 Task: Log work in the project ZirconTech for the issue 'Integrate a new referral program feature into an existing e-commerce website to encourage customer acquisition and retention' spent time as '4w 5d 11h 53m' and remaining time as '5w 3d 8h 33m' and clone the issue. Now add the issue to the epic 'Incident Management Process Improvement'.
Action: Mouse moved to (997, 342)
Screenshot: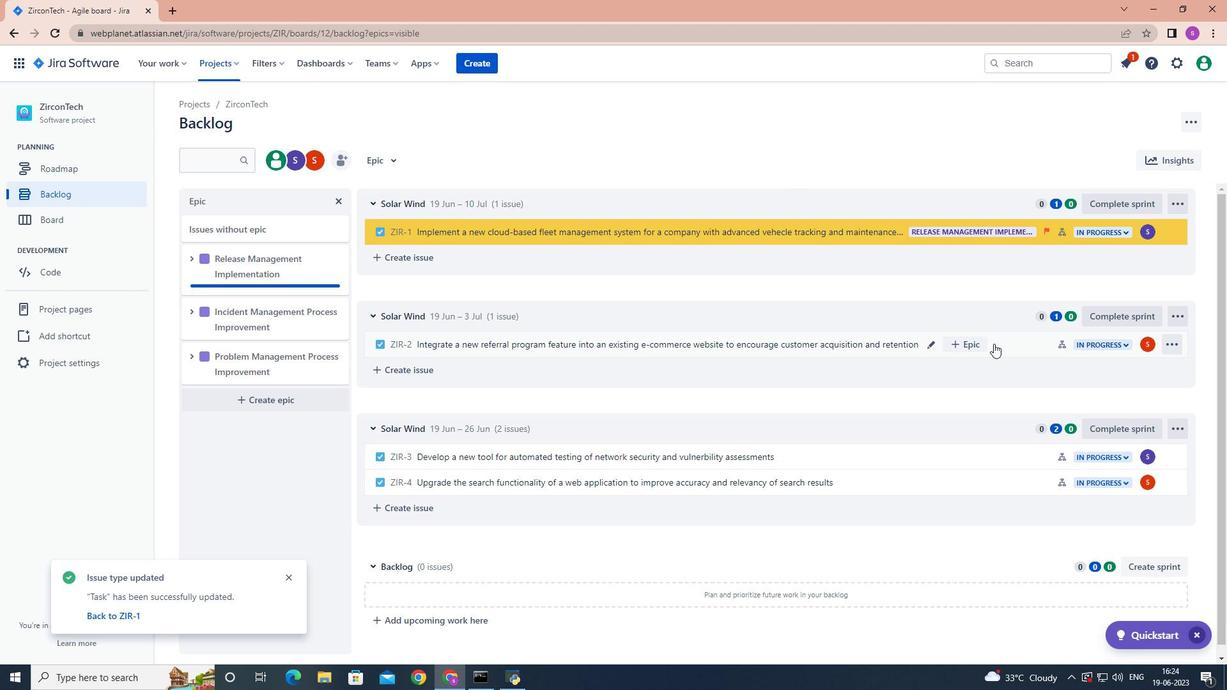 
Action: Mouse pressed left at (997, 342)
Screenshot: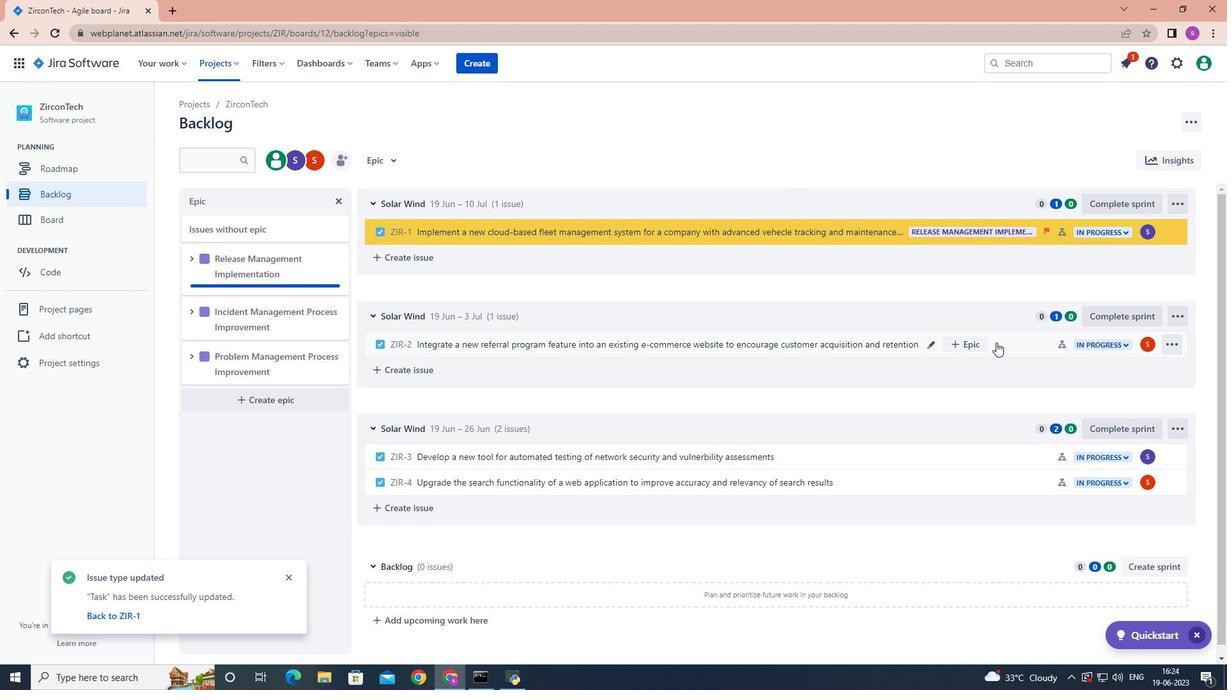 
Action: Mouse moved to (1176, 198)
Screenshot: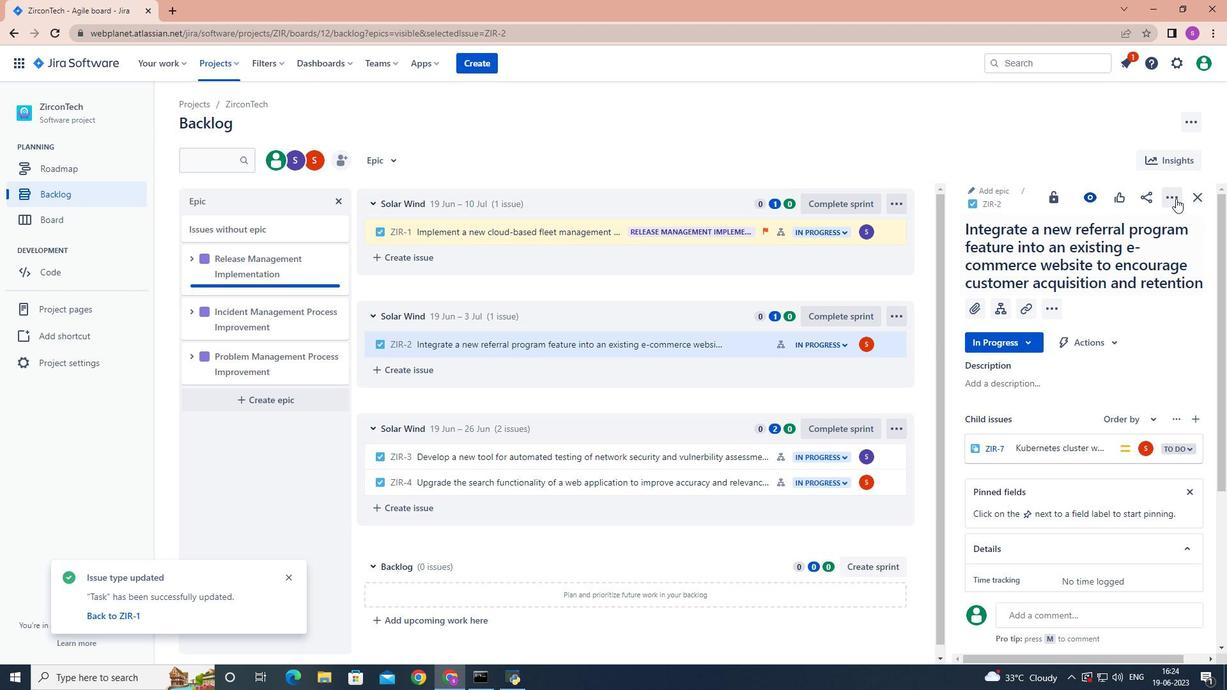 
Action: Mouse pressed left at (1176, 198)
Screenshot: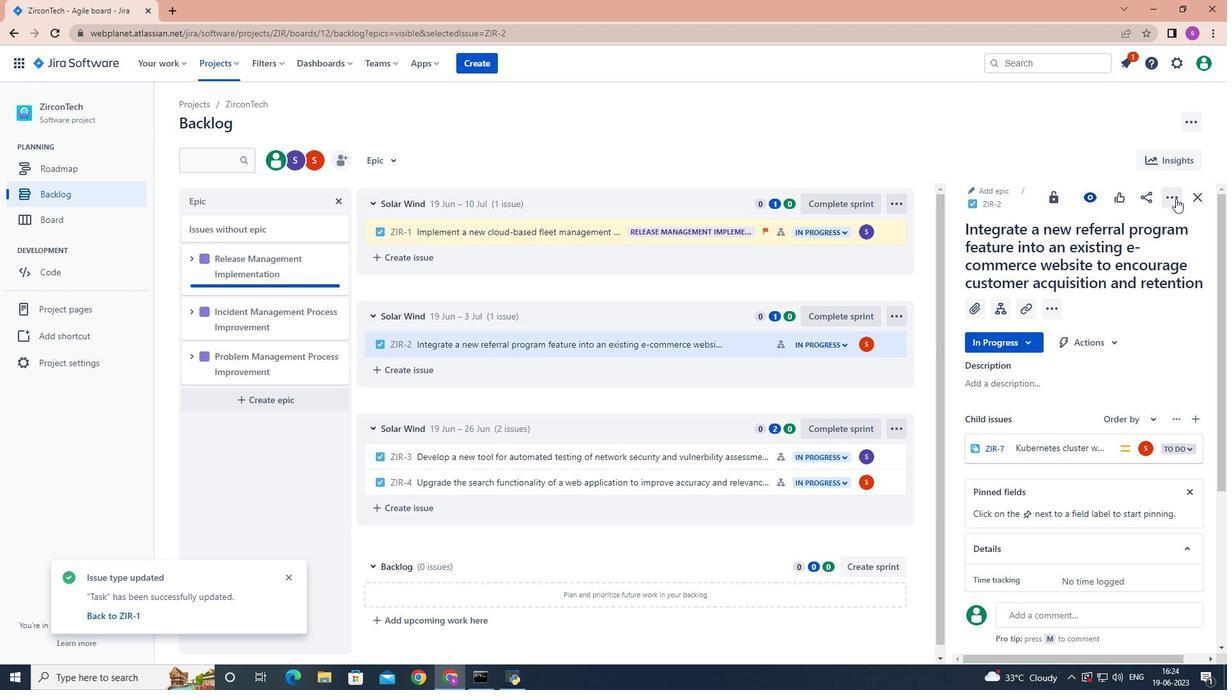 
Action: Mouse moved to (1105, 232)
Screenshot: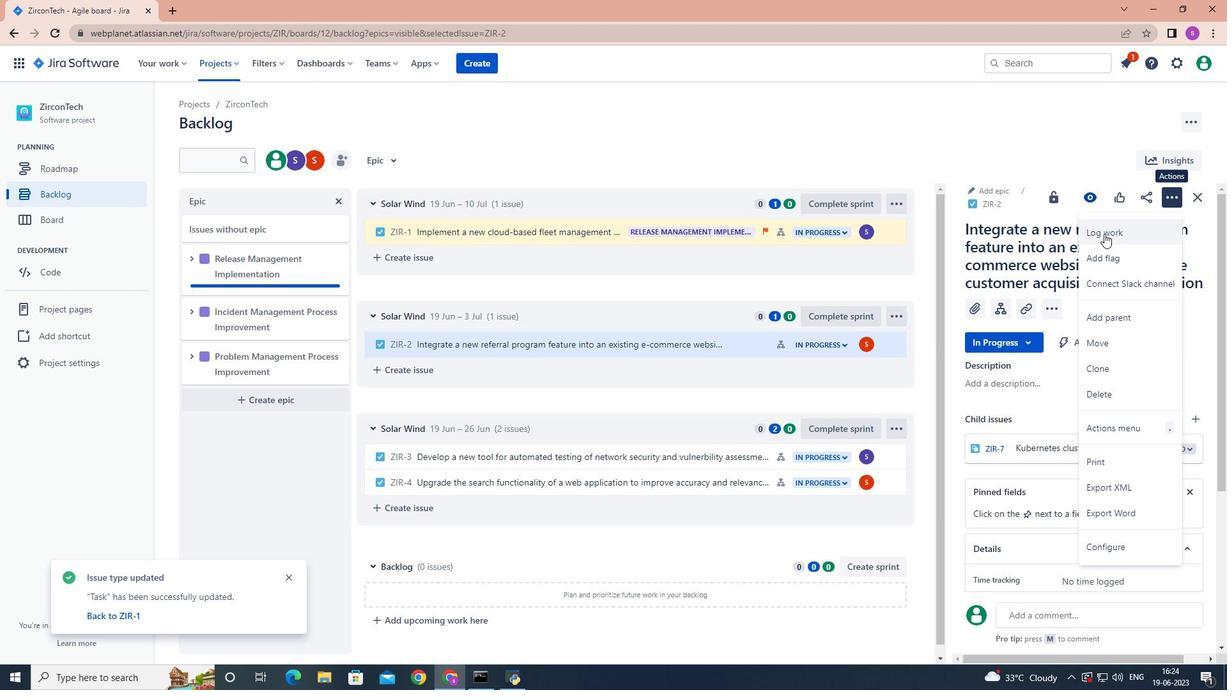 
Action: Mouse pressed left at (1105, 232)
Screenshot: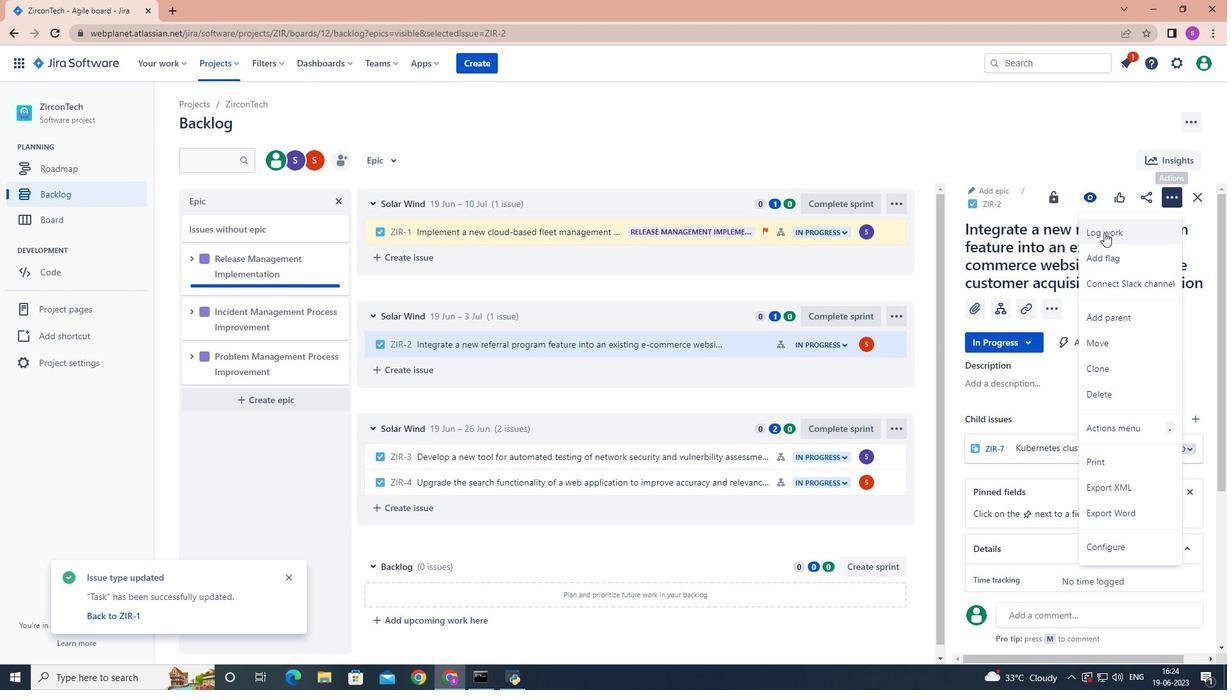 
Action: Mouse moved to (710, 338)
Screenshot: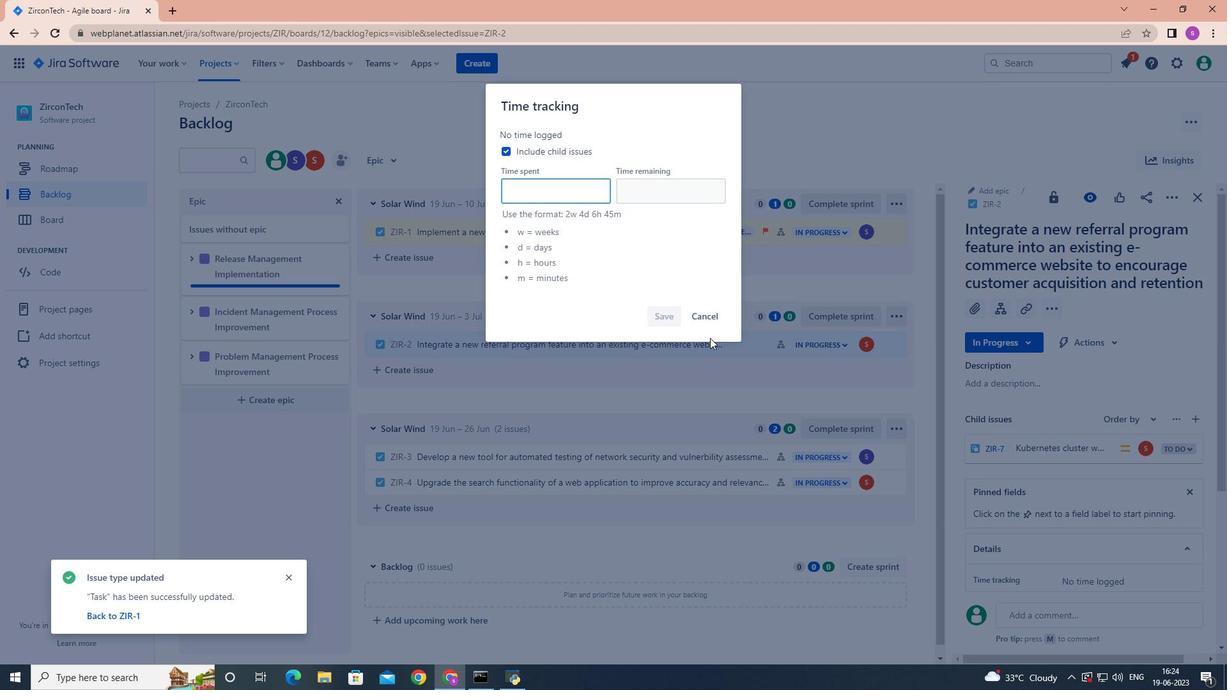 
Action: Key pressed 4w<Key.space>5d<Key.space>11h<Key.space>53m
Screenshot: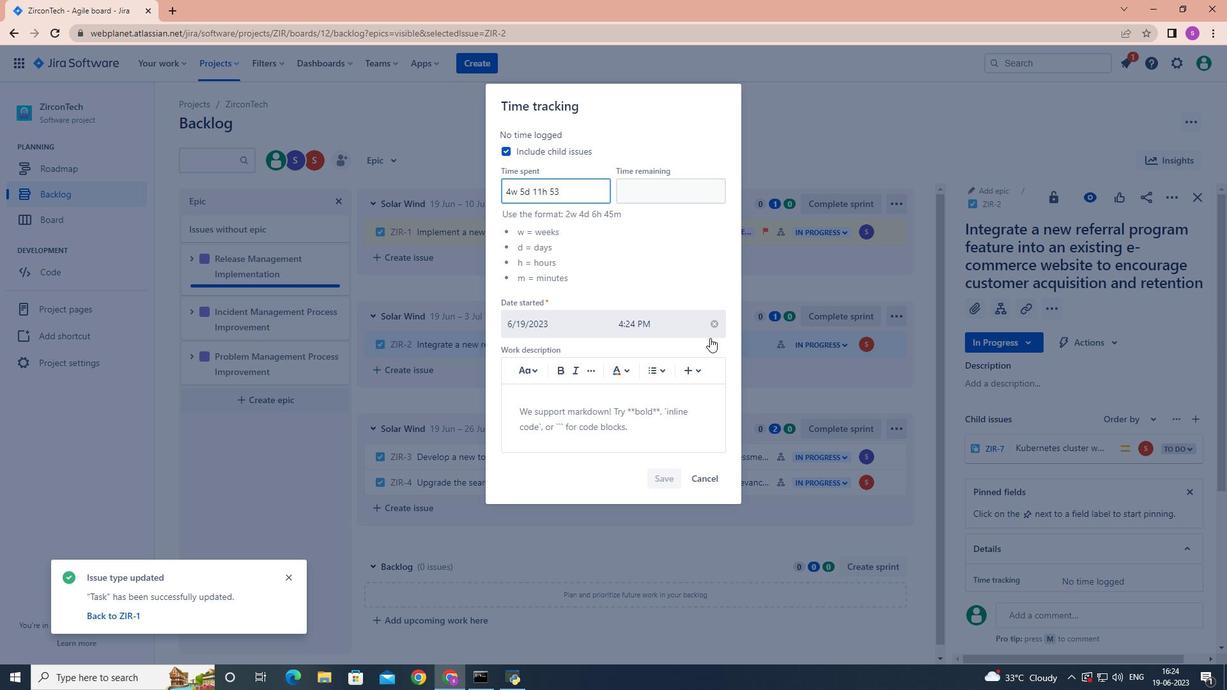 
Action: Mouse moved to (652, 191)
Screenshot: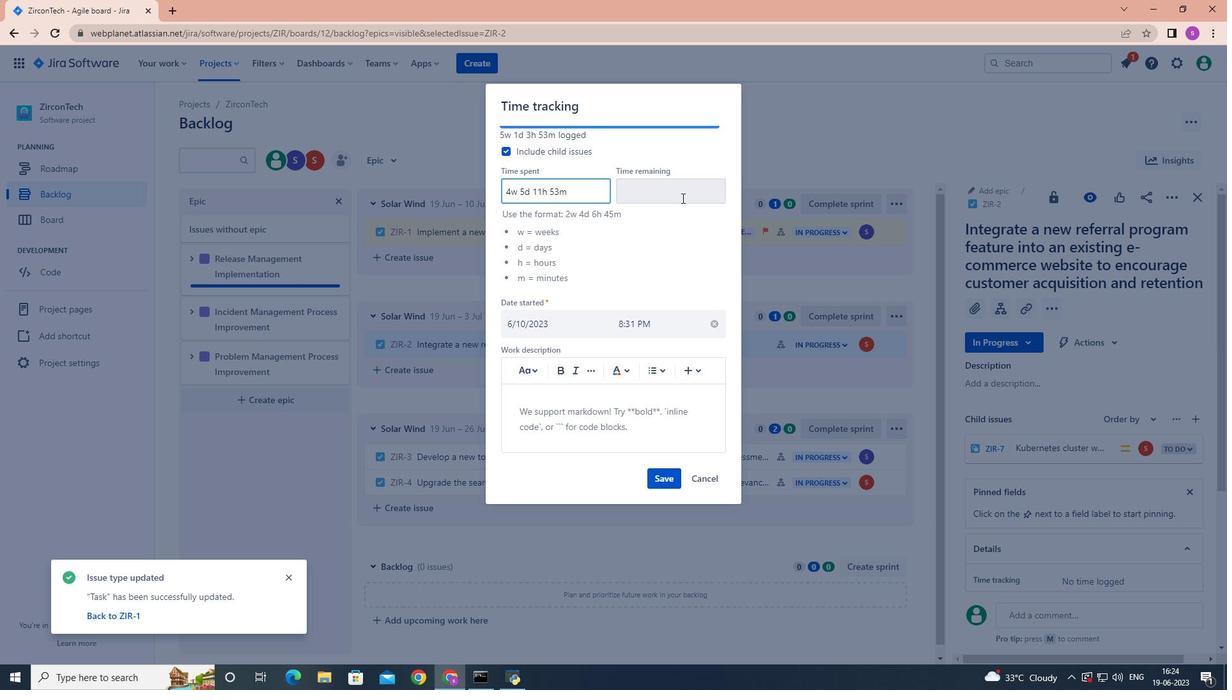 
Action: Mouse pressed left at (652, 191)
Screenshot: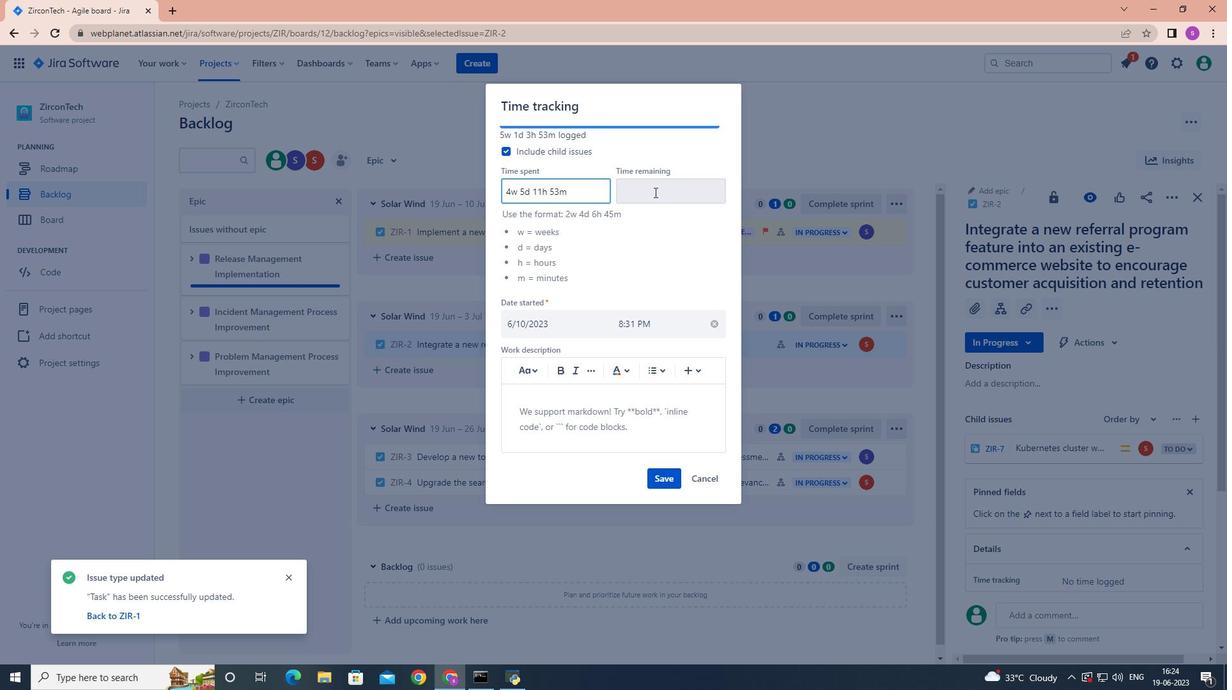 
Action: Mouse moved to (652, 191)
Screenshot: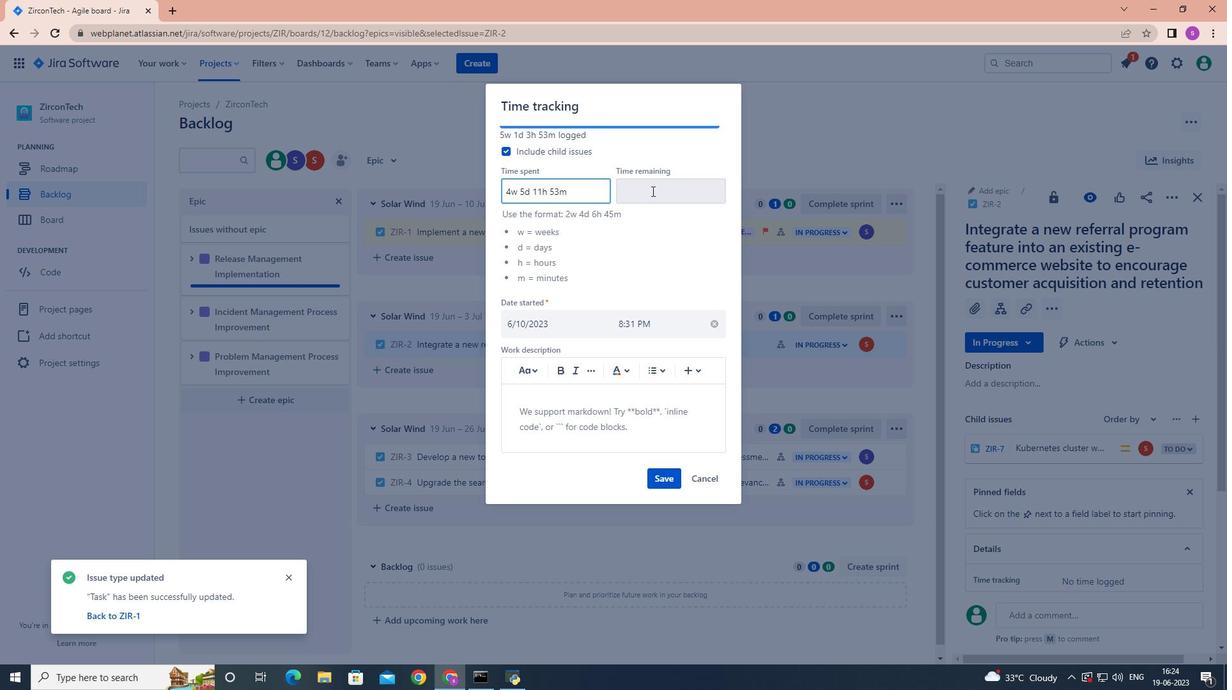 
Action: Key pressed 5w<Key.space>3d<Key.space>8h<Key.space>33m
Screenshot: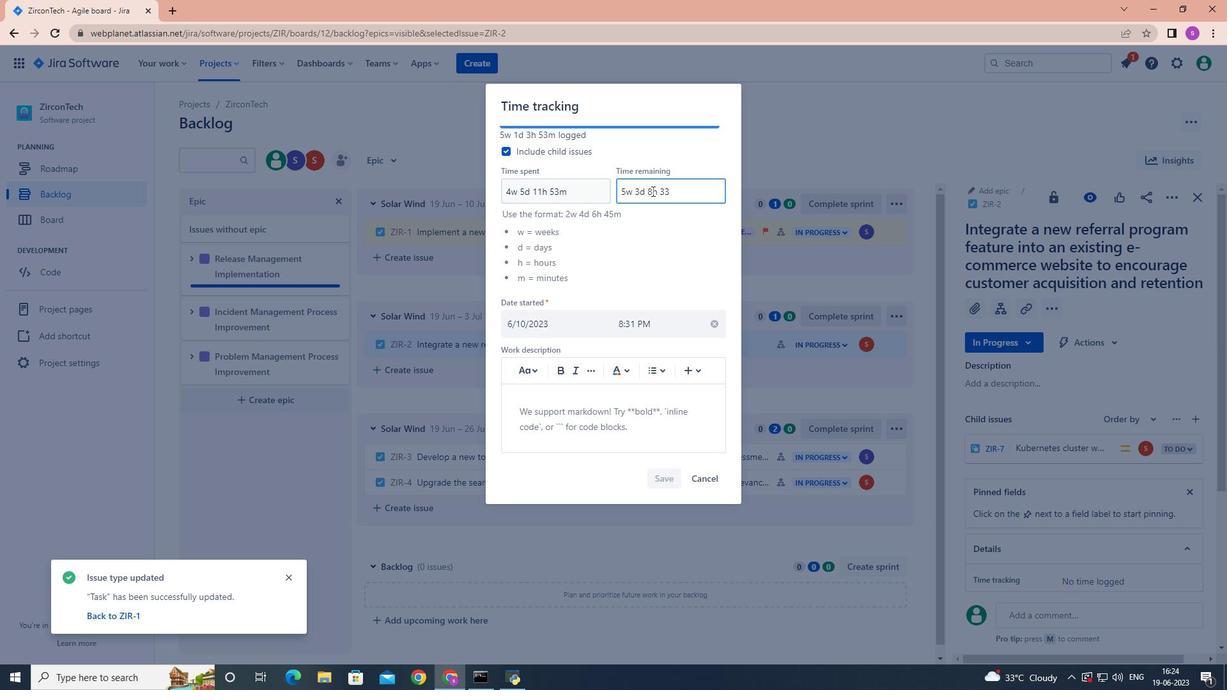 
Action: Mouse moved to (668, 478)
Screenshot: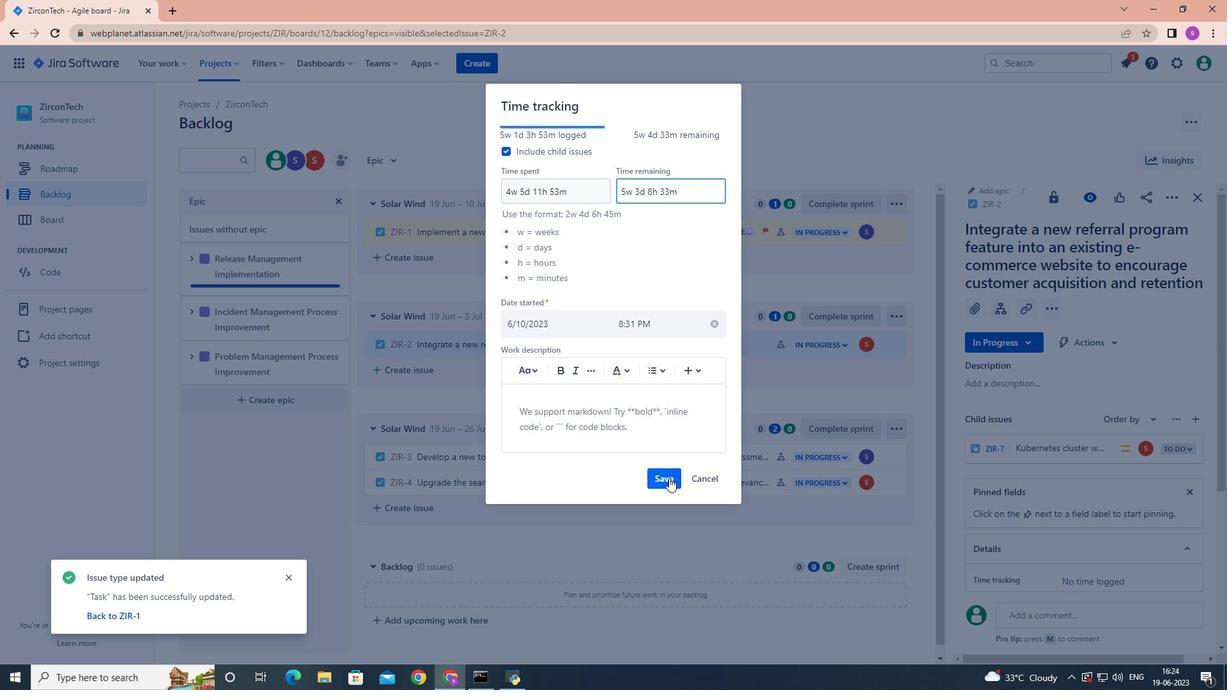 
Action: Mouse pressed left at (668, 478)
Screenshot: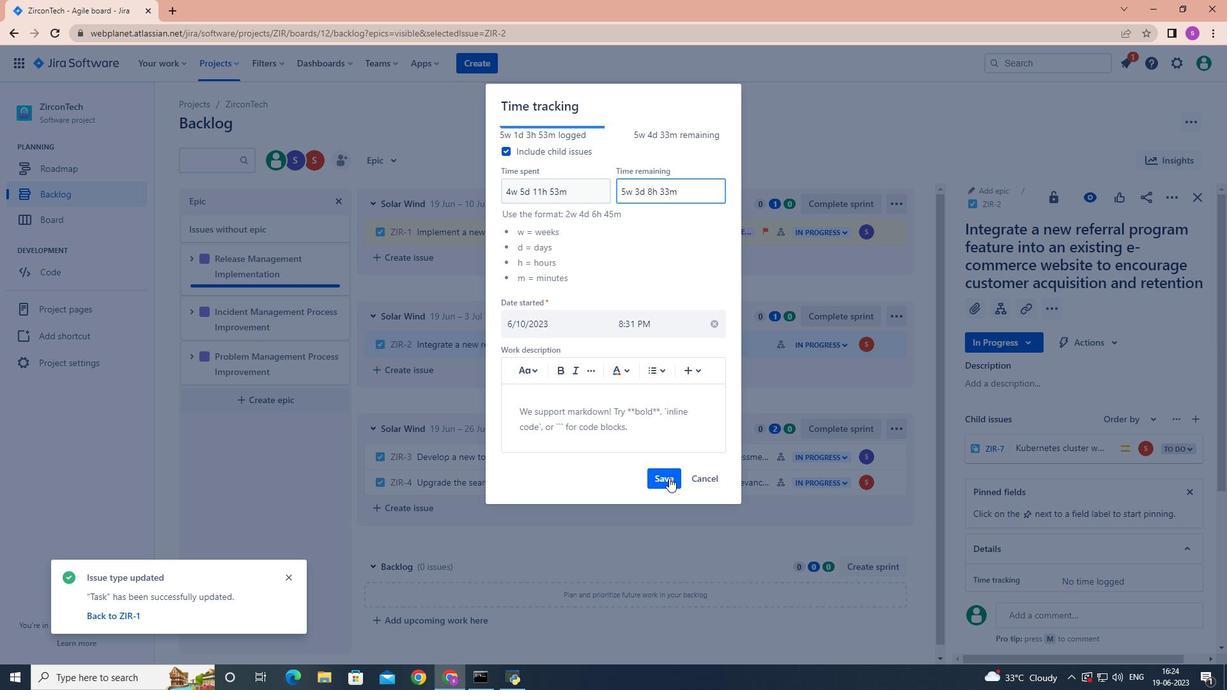 
Action: Mouse moved to (1177, 195)
Screenshot: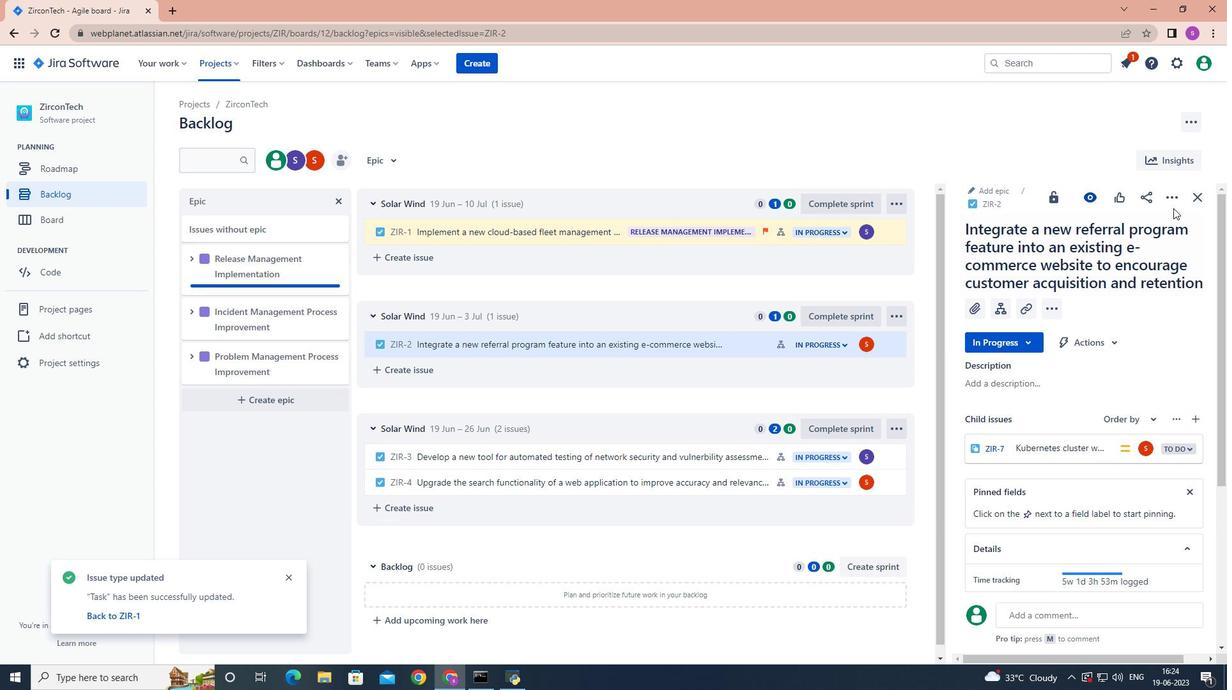 
Action: Mouse pressed left at (1177, 195)
Screenshot: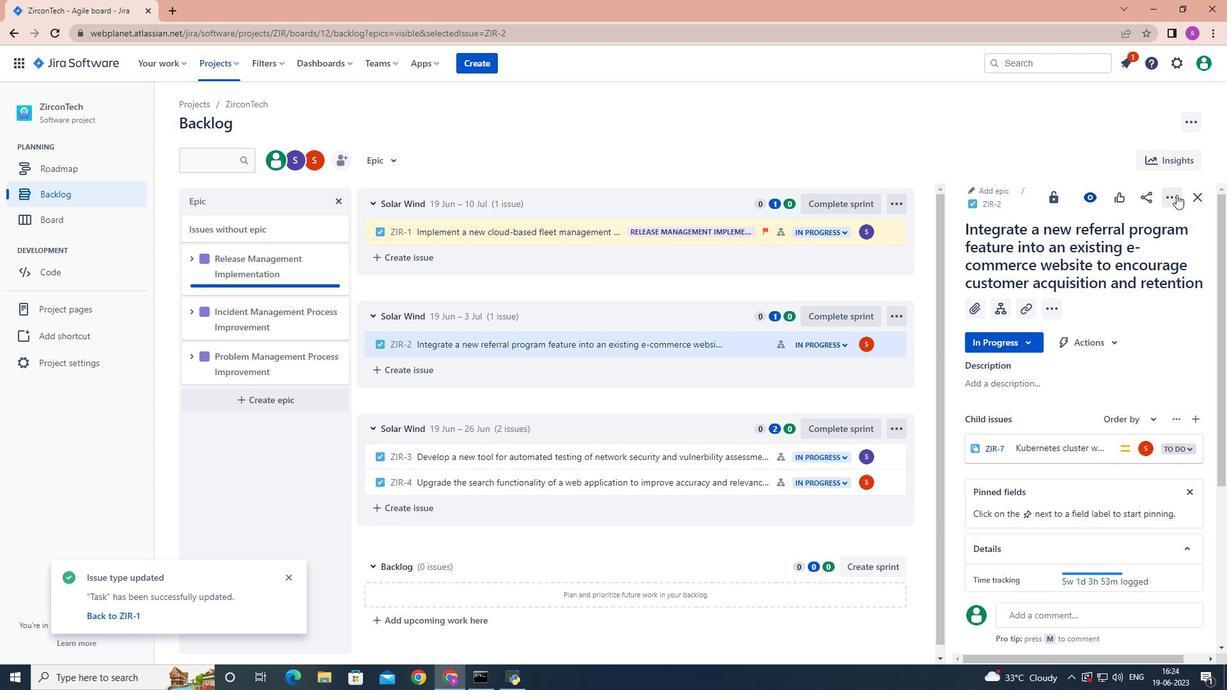 
Action: Mouse moved to (1111, 365)
Screenshot: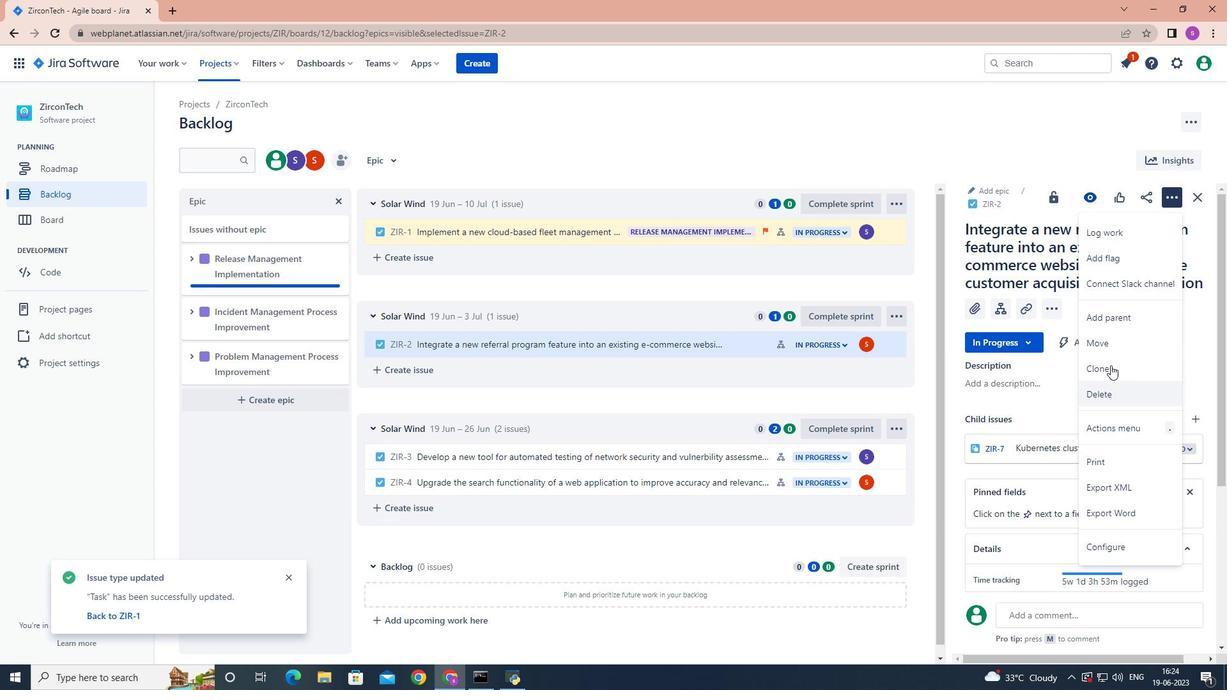 
Action: Mouse pressed left at (1111, 365)
Screenshot: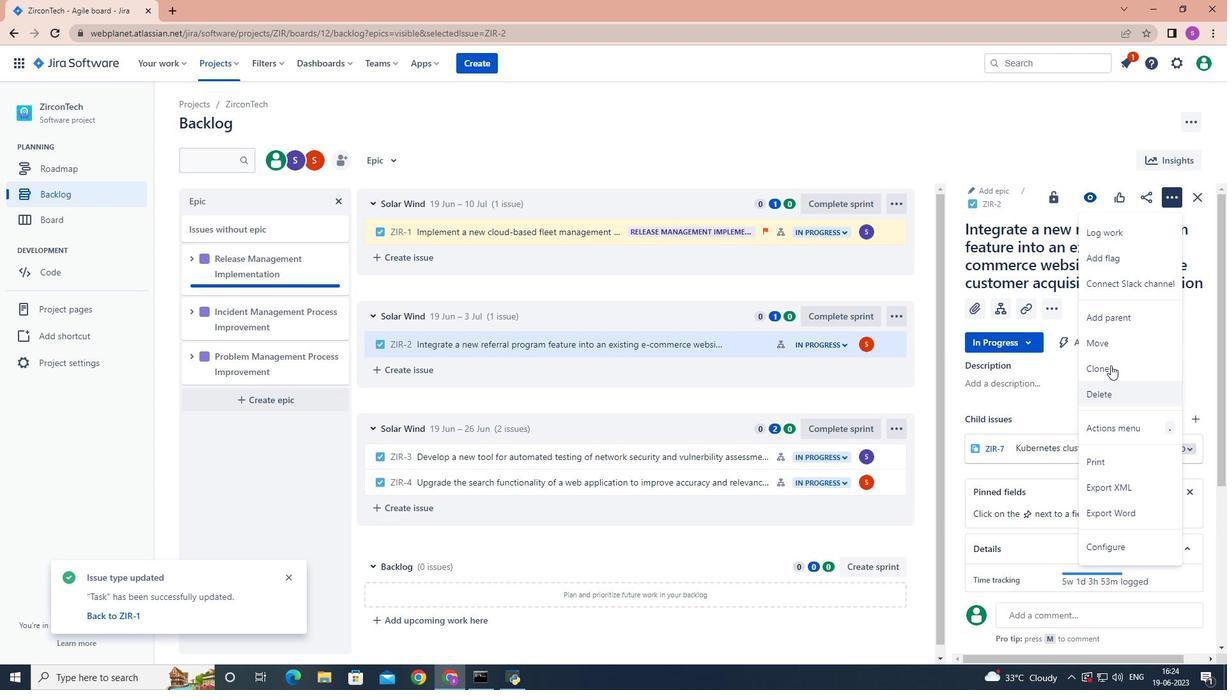 
Action: Mouse moved to (703, 275)
Screenshot: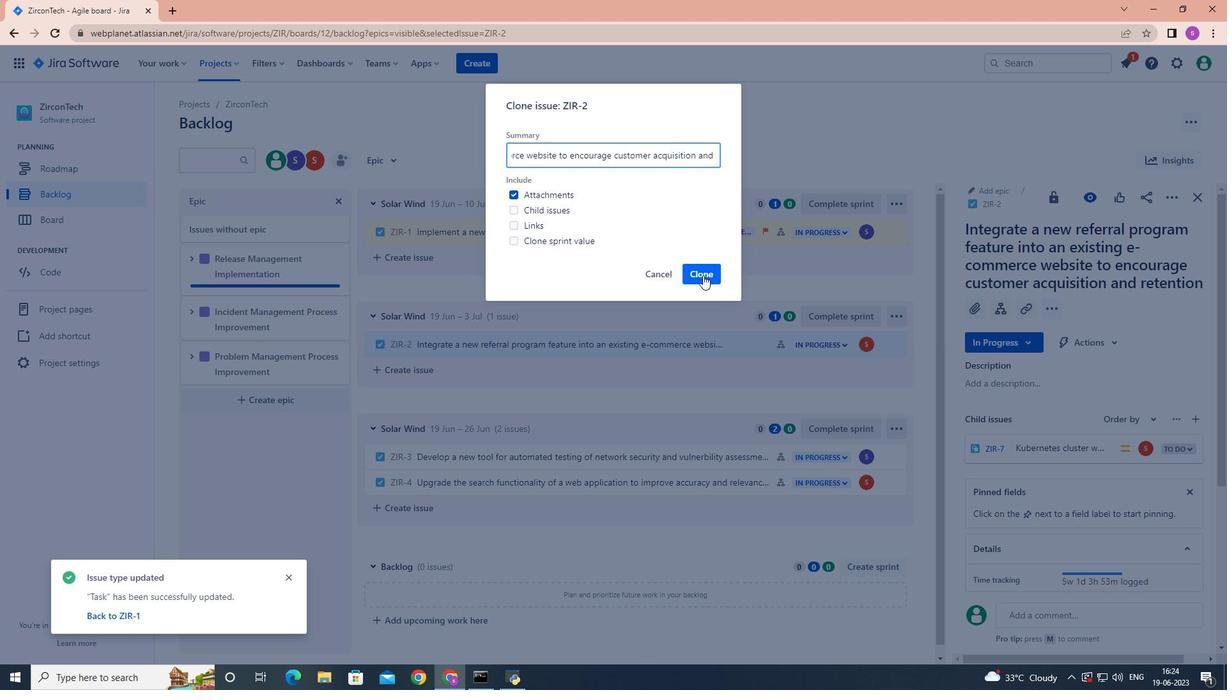 
Action: Mouse pressed left at (703, 275)
Screenshot: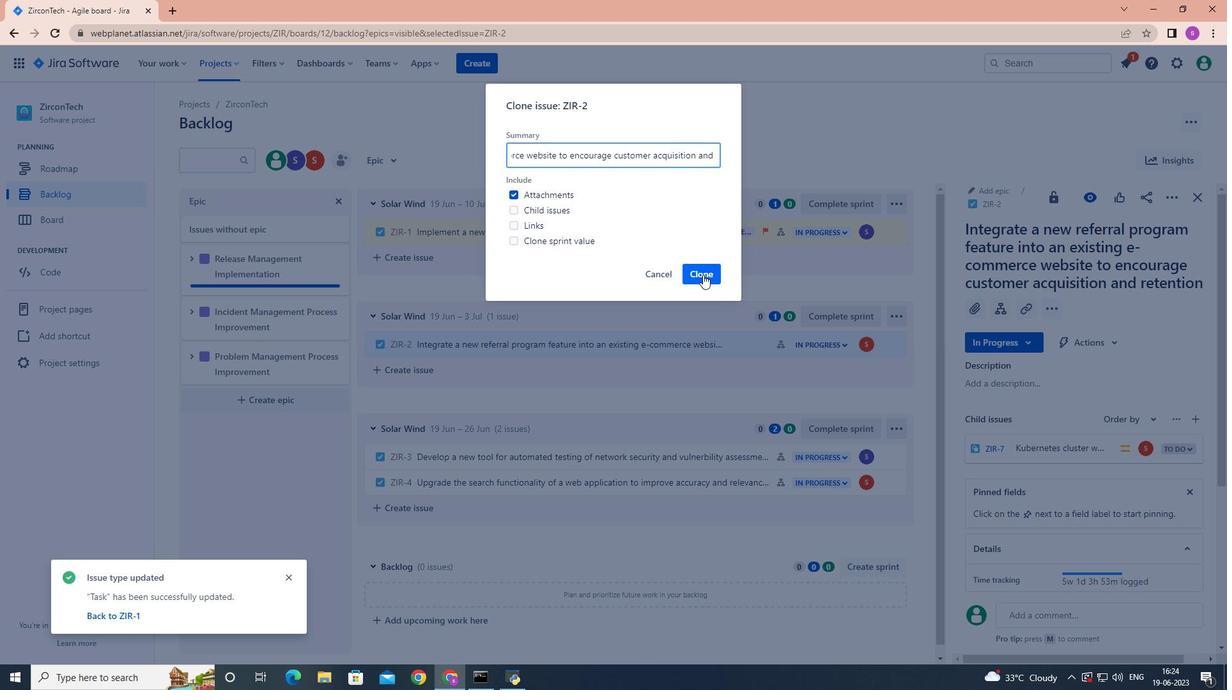 
Action: Mouse moved to (755, 341)
Screenshot: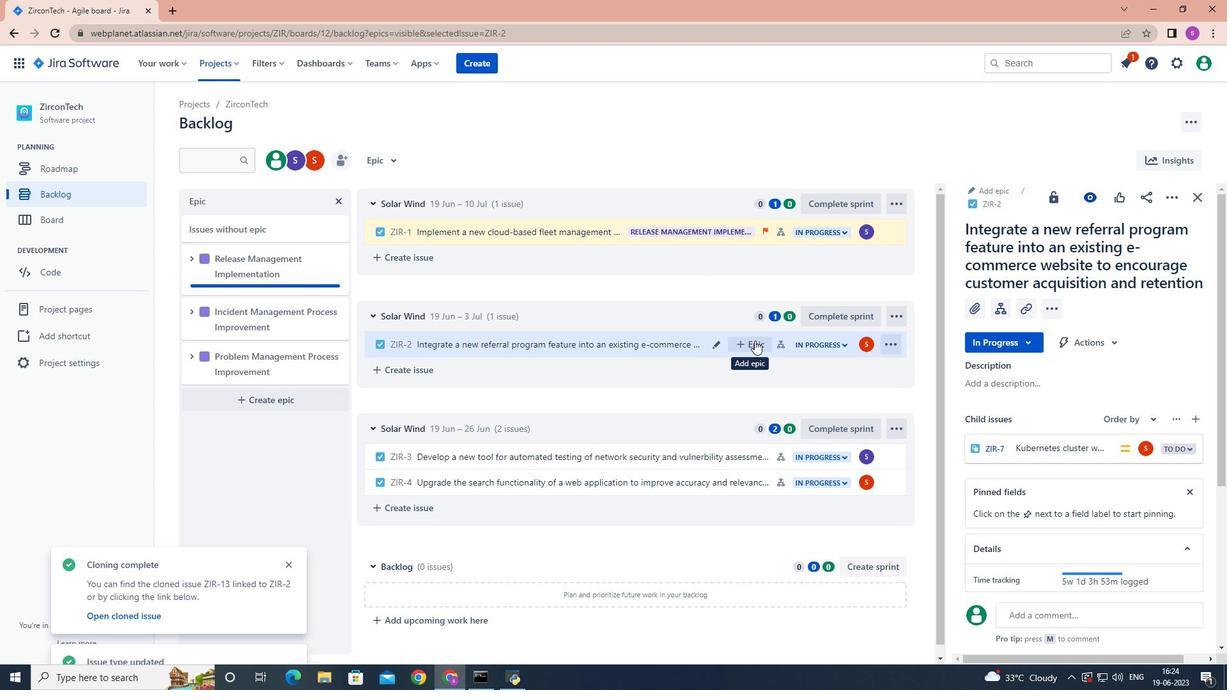 
Action: Mouse pressed left at (755, 341)
Screenshot: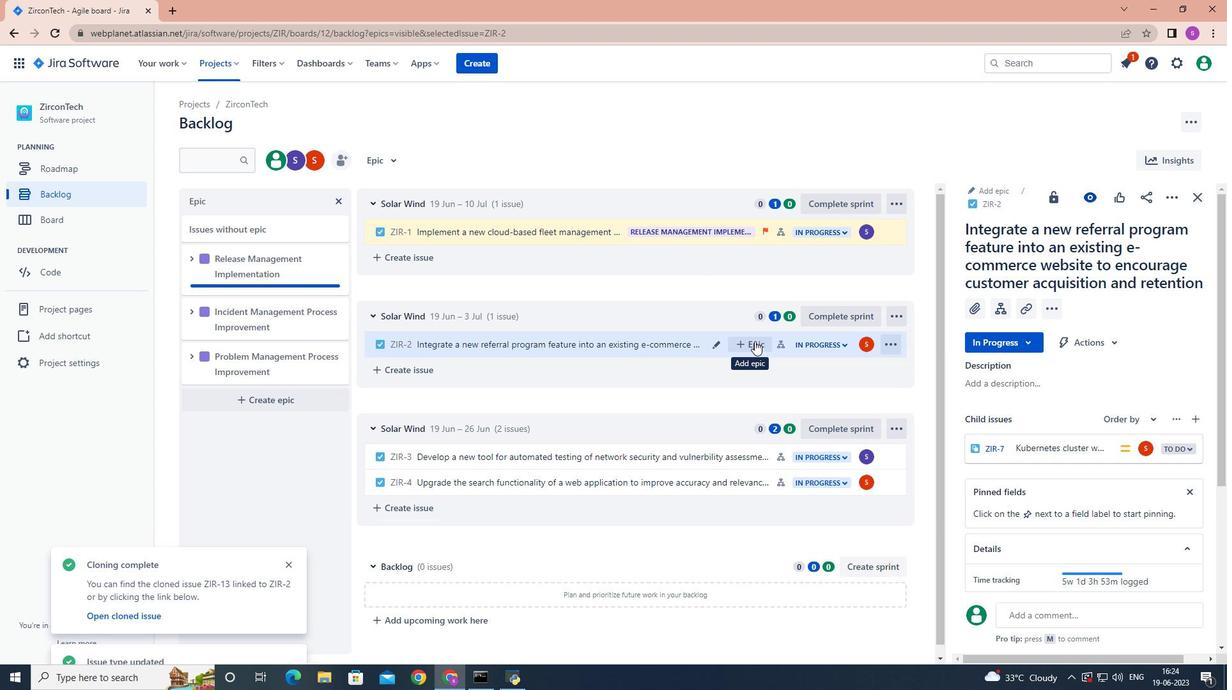 
Action: Mouse moved to (856, 433)
Screenshot: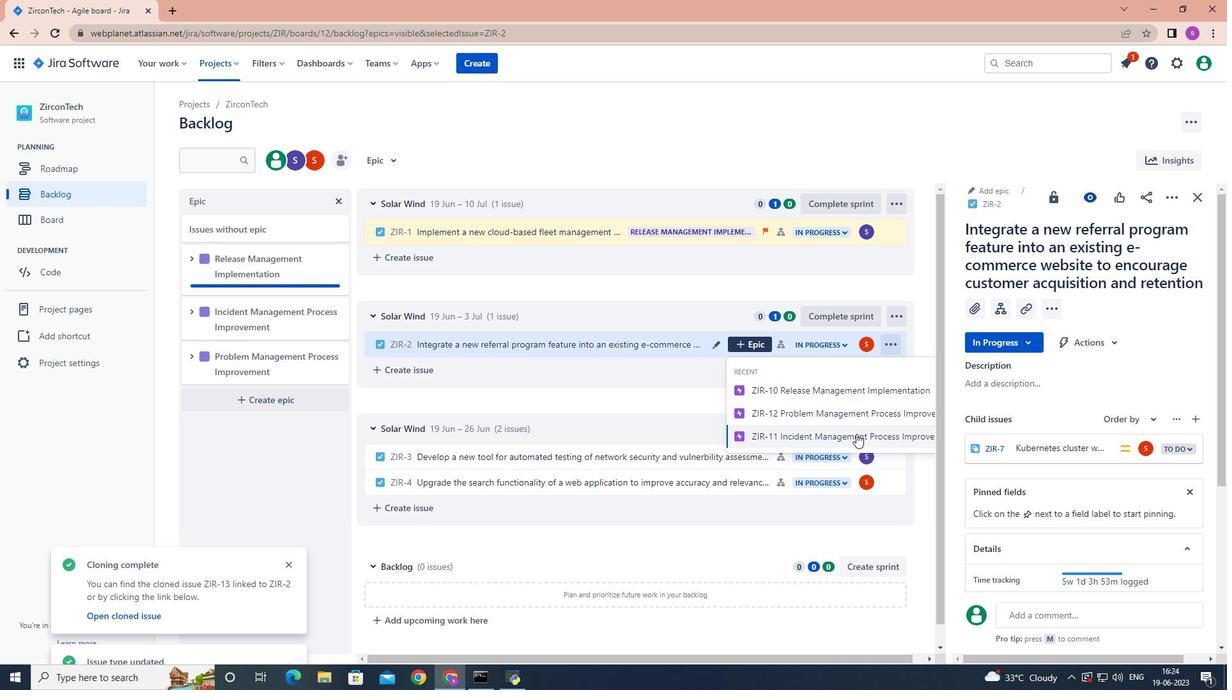 
Action: Mouse pressed left at (856, 433)
Screenshot: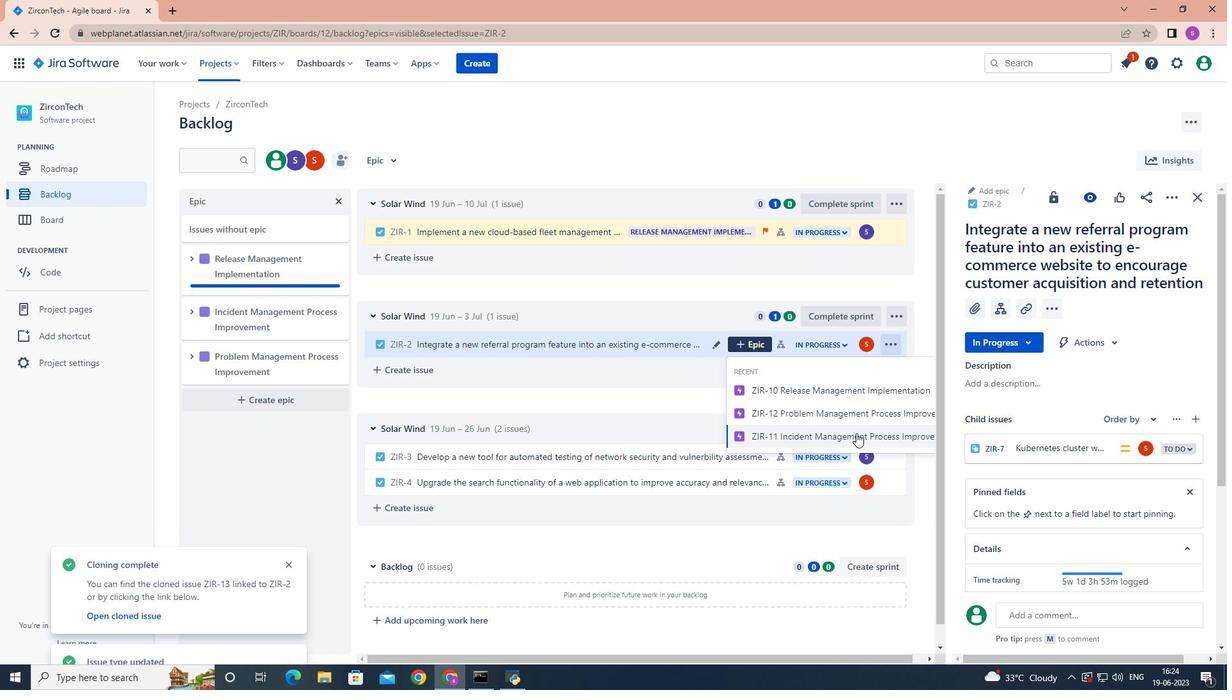
Action: Mouse moved to (856, 429)
Screenshot: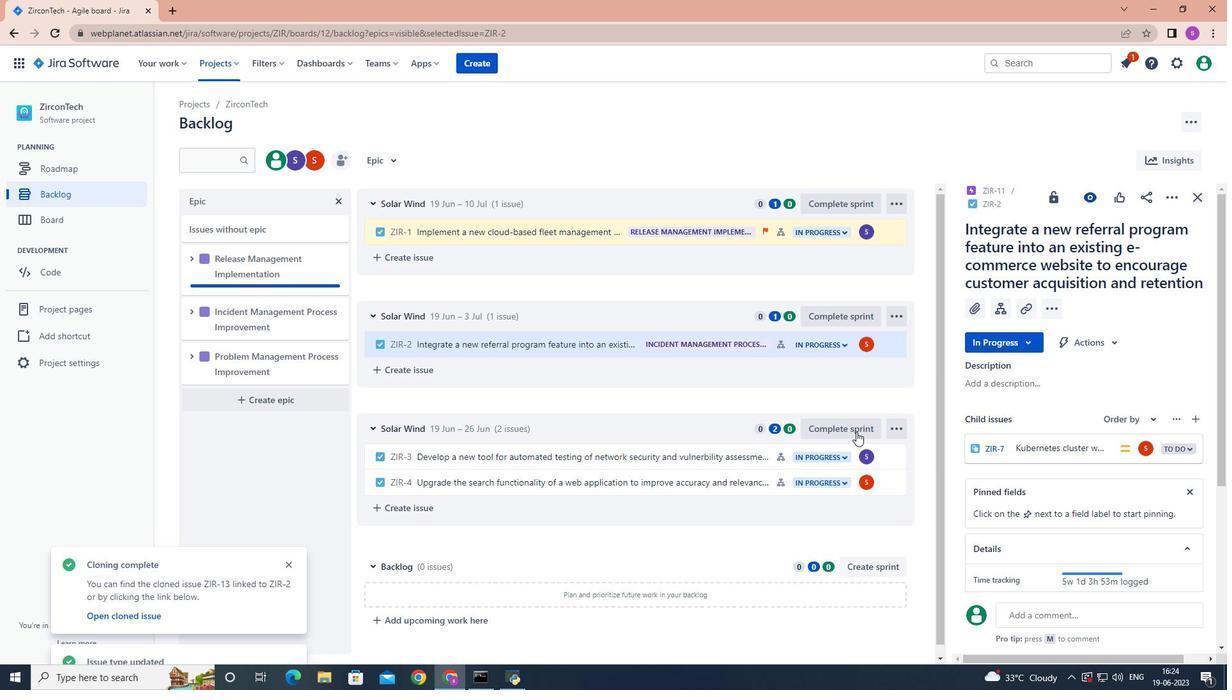 
